 Task: Change curve  line weight to 2PX.
Action: Mouse moved to (387, 257)
Screenshot: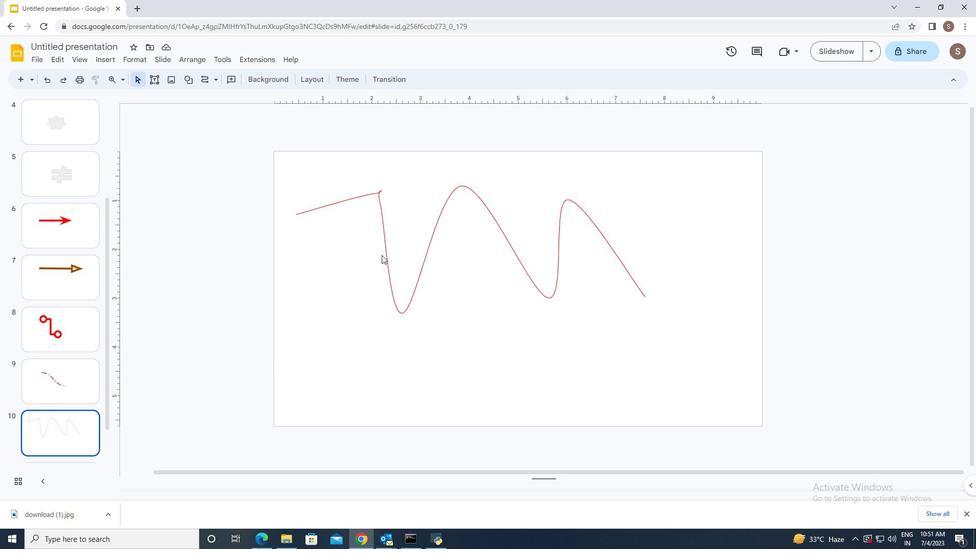 
Action: Mouse pressed left at (387, 257)
Screenshot: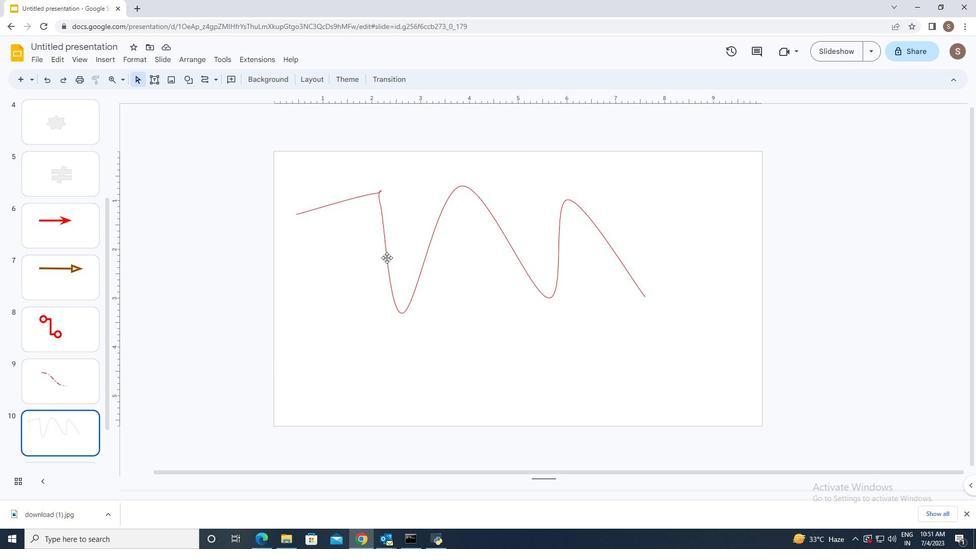 
Action: Mouse moved to (268, 84)
Screenshot: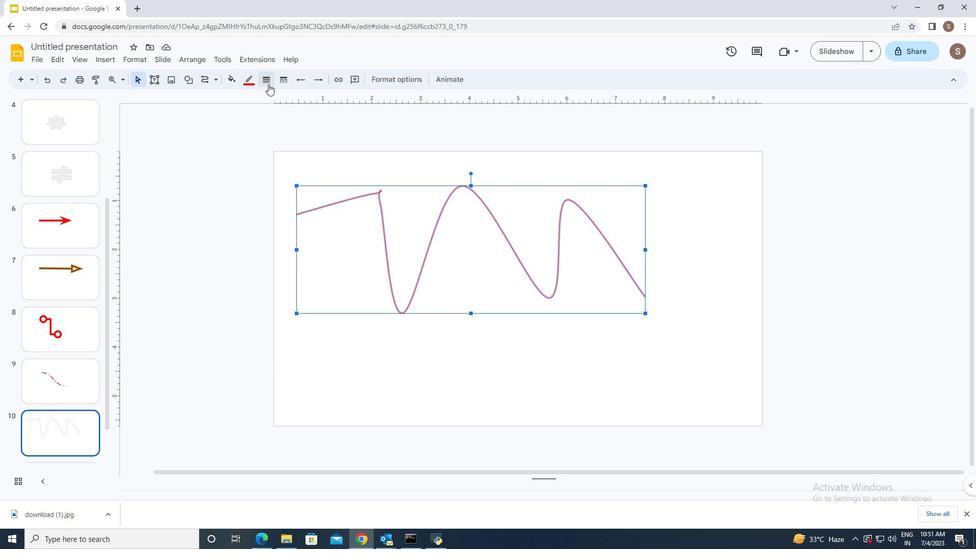 
Action: Mouse pressed left at (268, 84)
Screenshot: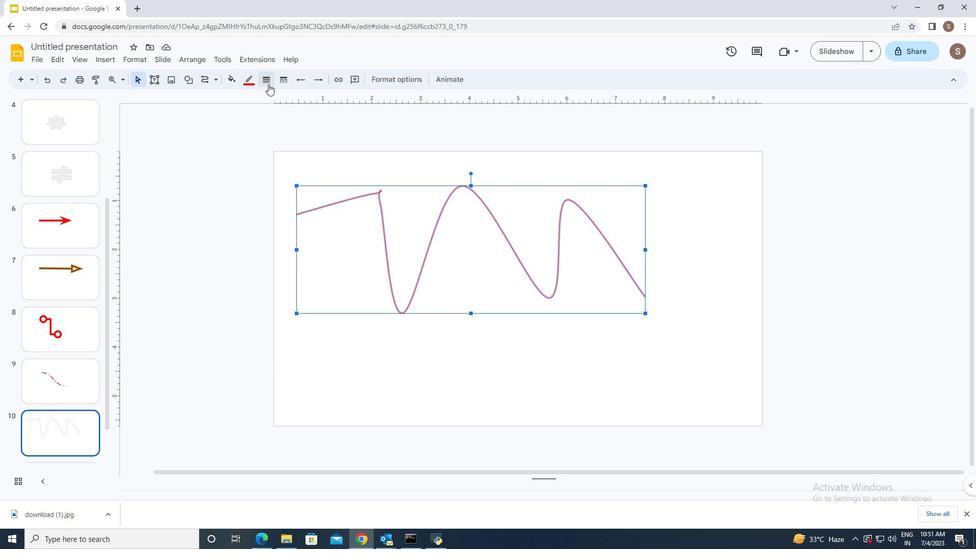 
Action: Mouse moved to (281, 117)
Screenshot: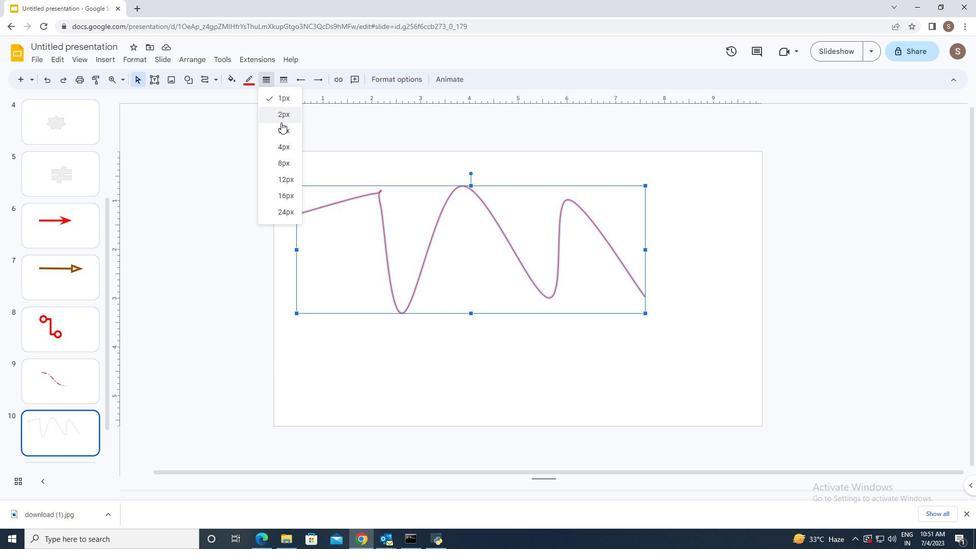 
Action: Mouse pressed left at (281, 117)
Screenshot: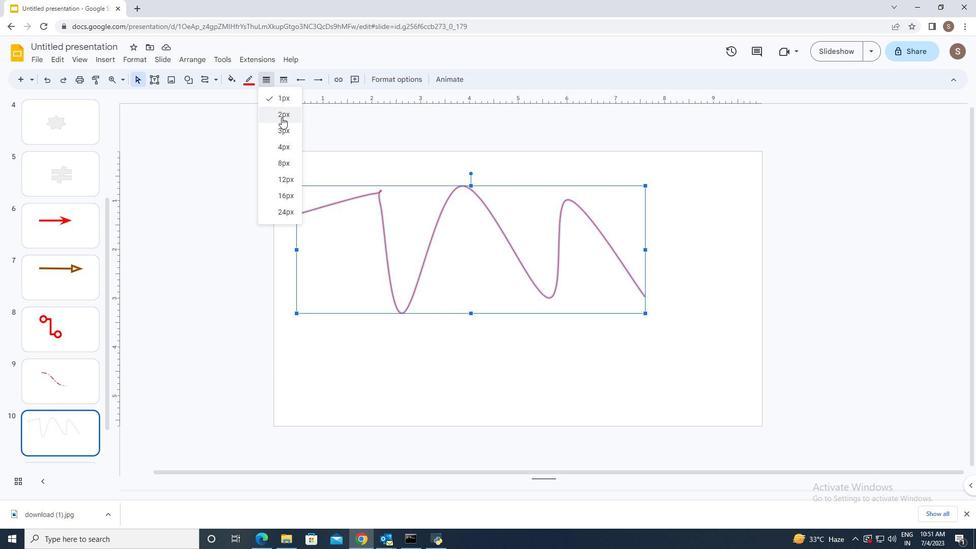 
Action: Mouse moved to (342, 389)
Screenshot: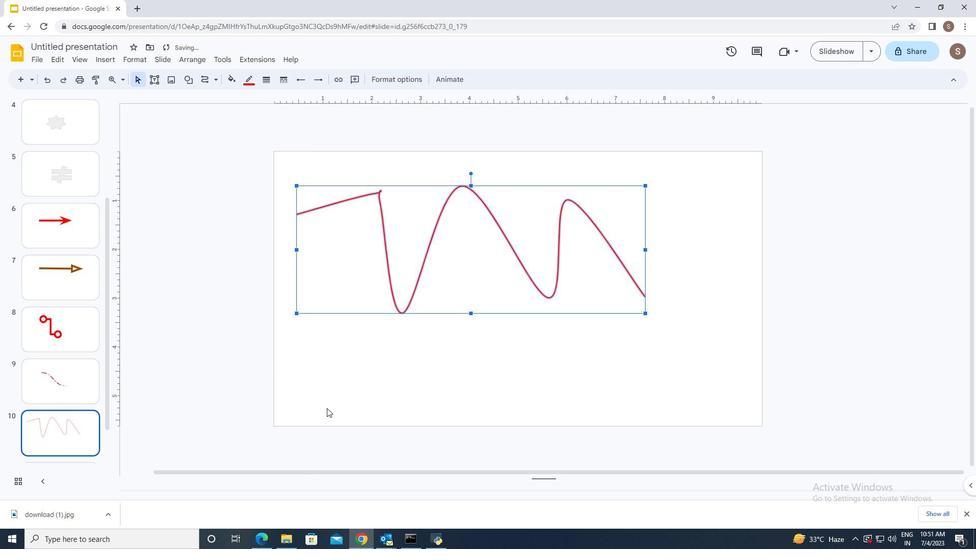 
Action: Mouse pressed left at (342, 389)
Screenshot: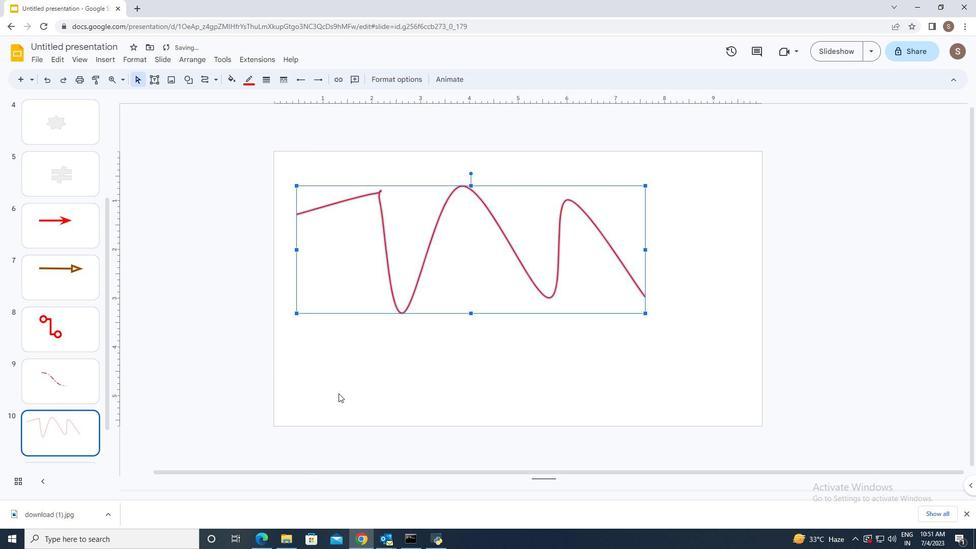 
Action: Mouse moved to (236, 426)
Screenshot: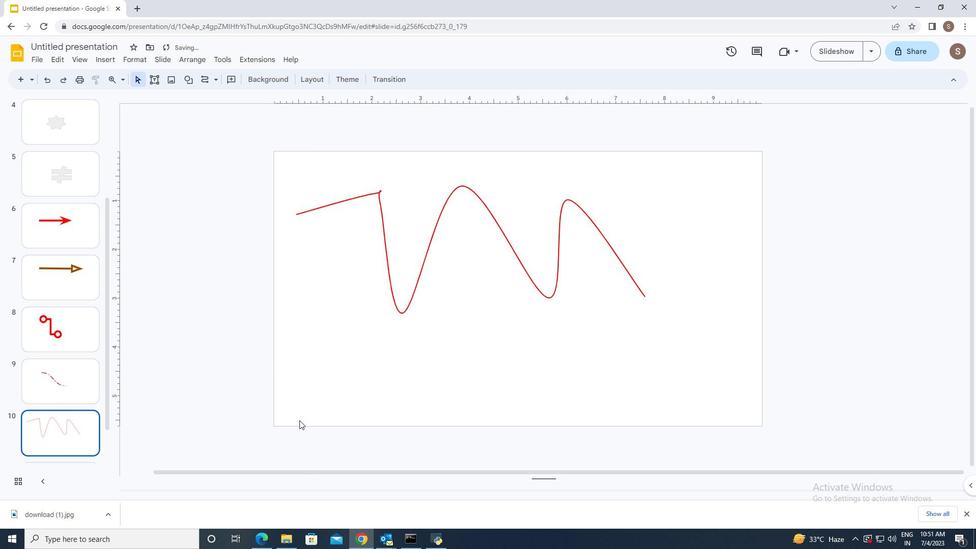 
